 Task: Send an email with the signature Evan Adams with the subject 'Request for project feedback' and the message 'Please let me know if there are any changes to the requirements for the project.' from softage.1@softage.net to softage.9@softage.net and softage.10@softage.net with CC to softage.2@softage.net
Action: Key pressed n
Screenshot: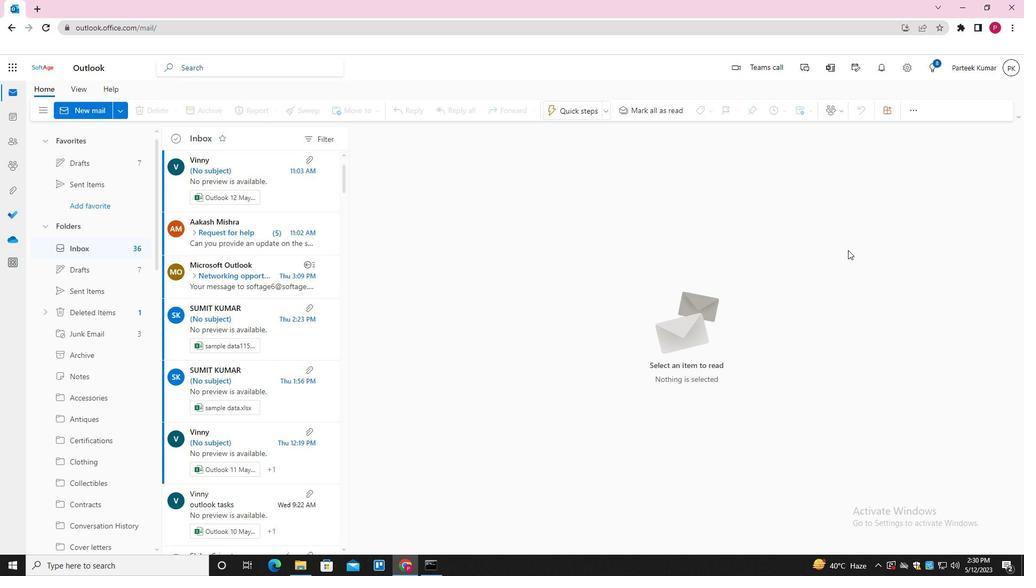 
Action: Mouse moved to (717, 112)
Screenshot: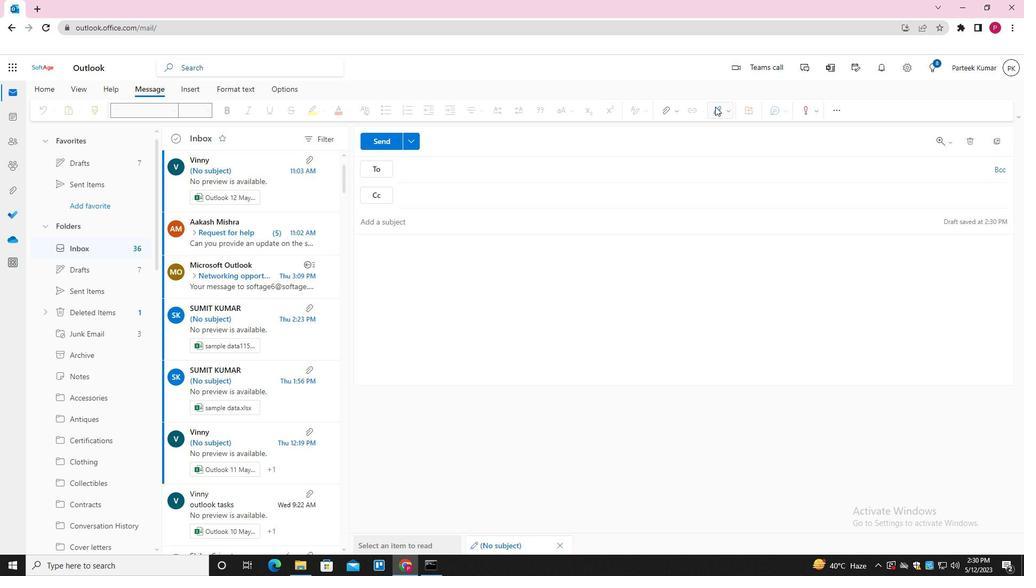 
Action: Mouse pressed left at (717, 112)
Screenshot: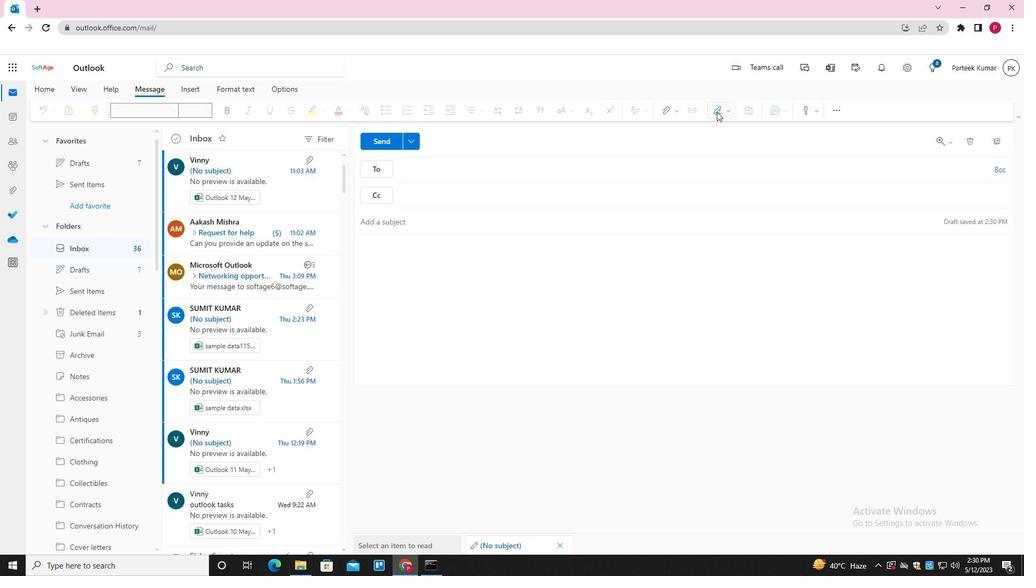 
Action: Mouse moved to (703, 154)
Screenshot: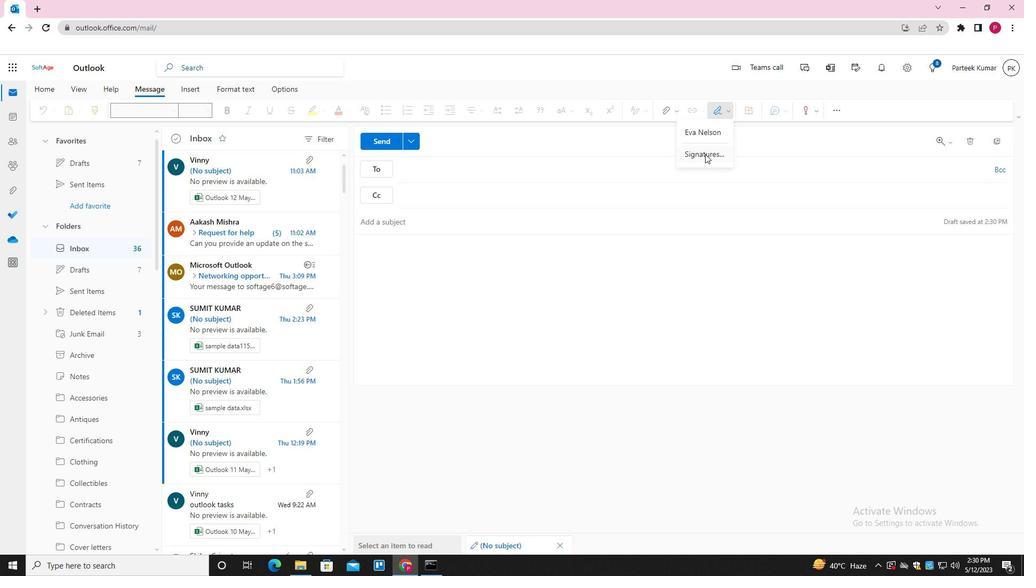 
Action: Mouse pressed left at (703, 154)
Screenshot: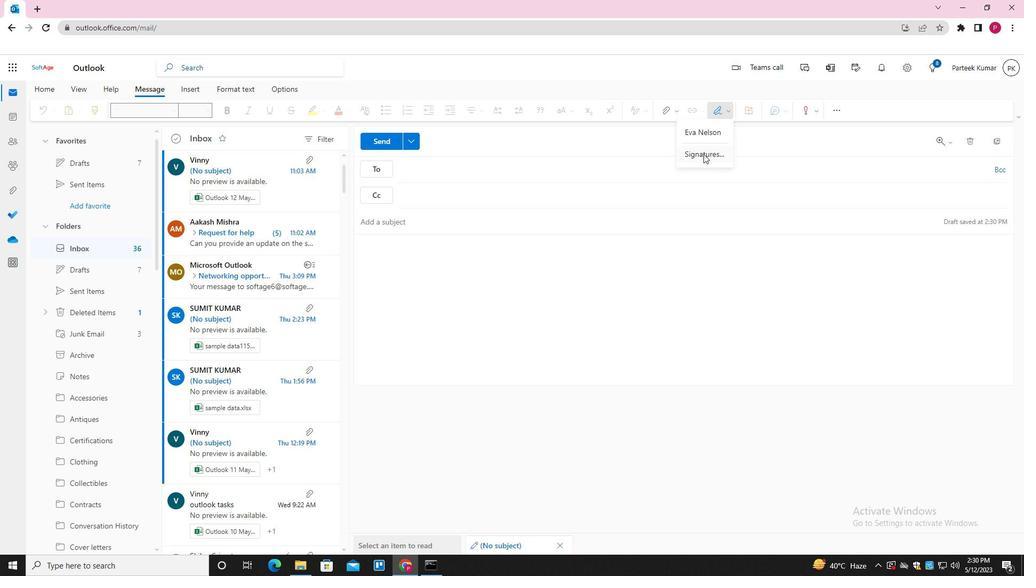 
Action: Mouse moved to (728, 195)
Screenshot: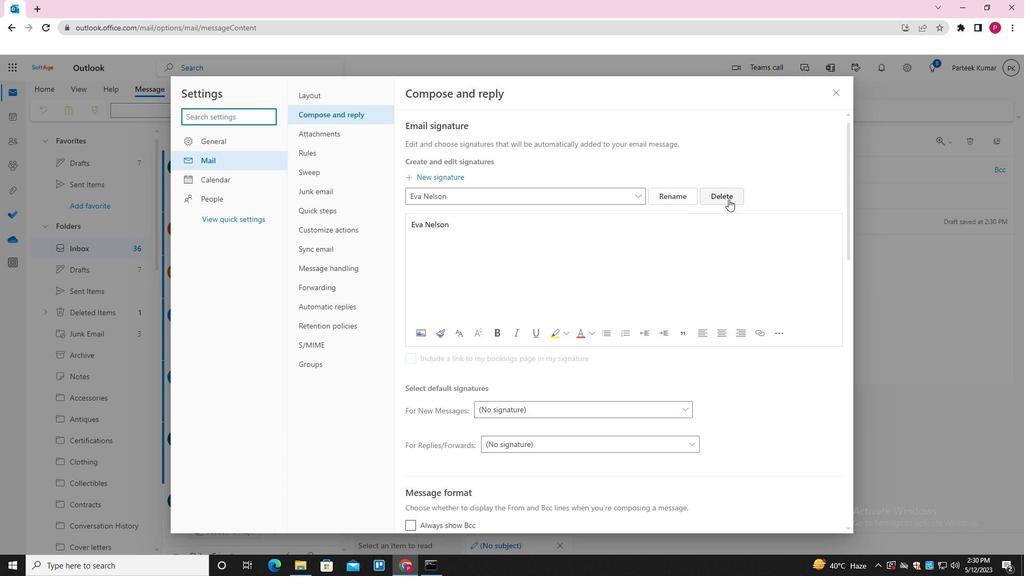 
Action: Mouse pressed left at (728, 195)
Screenshot: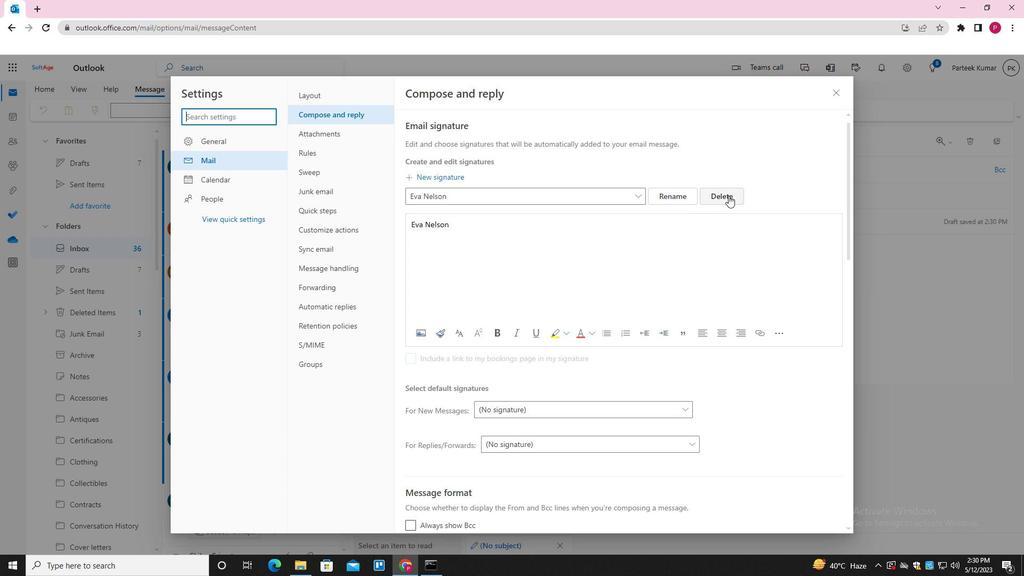 
Action: Mouse moved to (581, 197)
Screenshot: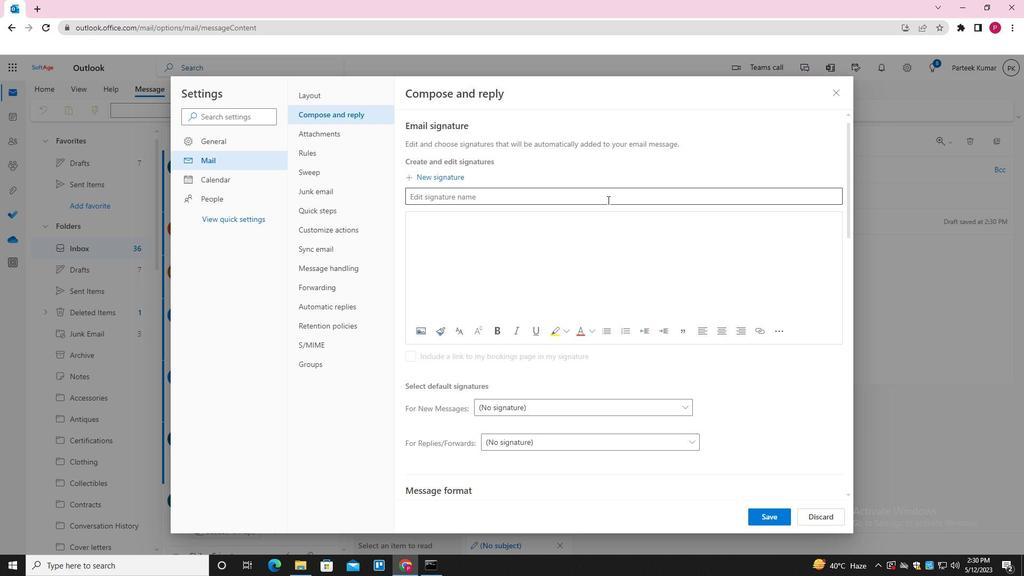 
Action: Mouse pressed left at (581, 197)
Screenshot: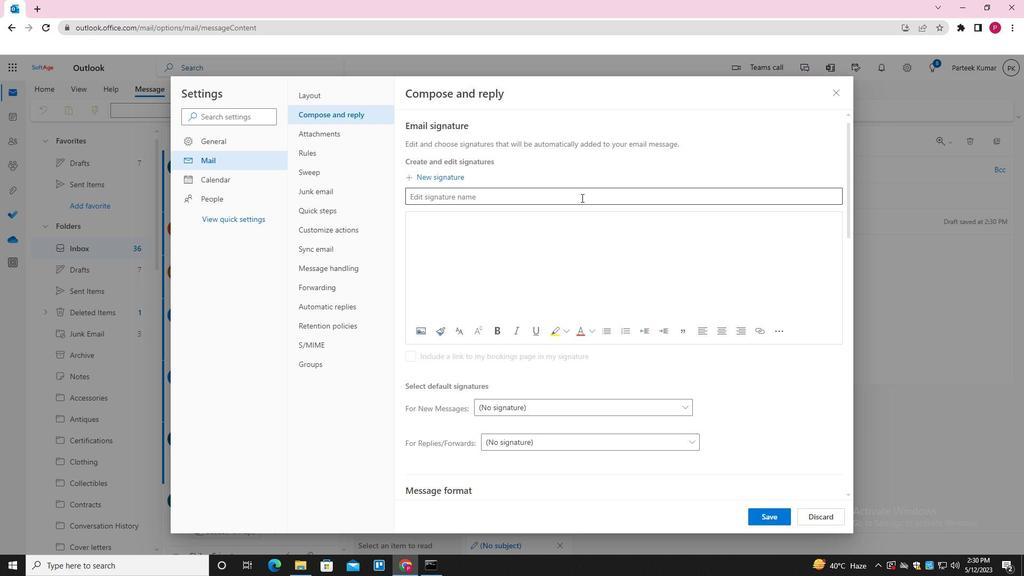 
Action: Key pressed <Key.shift>EVAN<Key.space><Key.shift>ADAMS<Key.space><Key.tab><Key.shift>EC<Key.backspace>VAN<Key.space><Key.shift>ADAMS
Screenshot: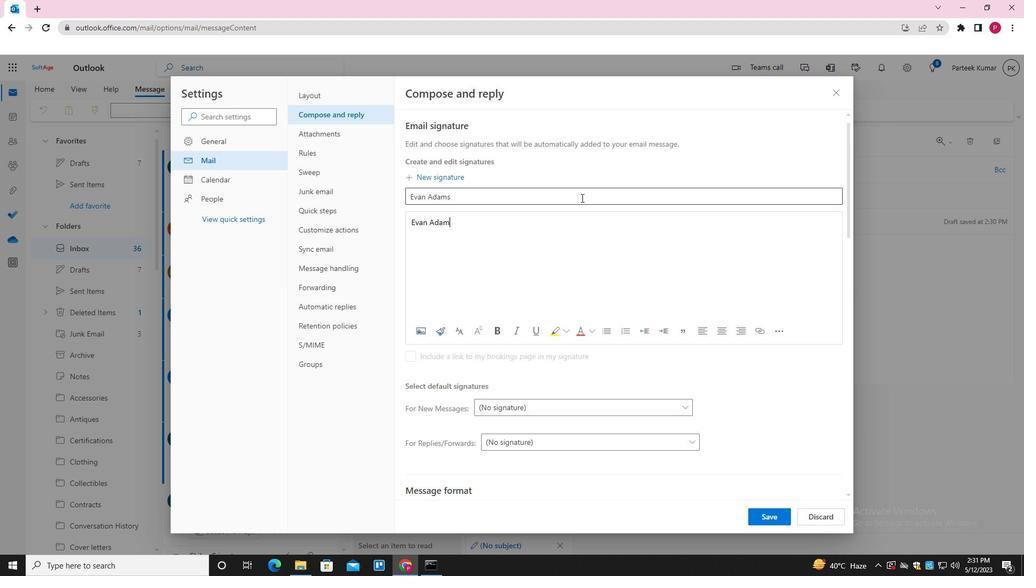 
Action: Mouse moved to (764, 514)
Screenshot: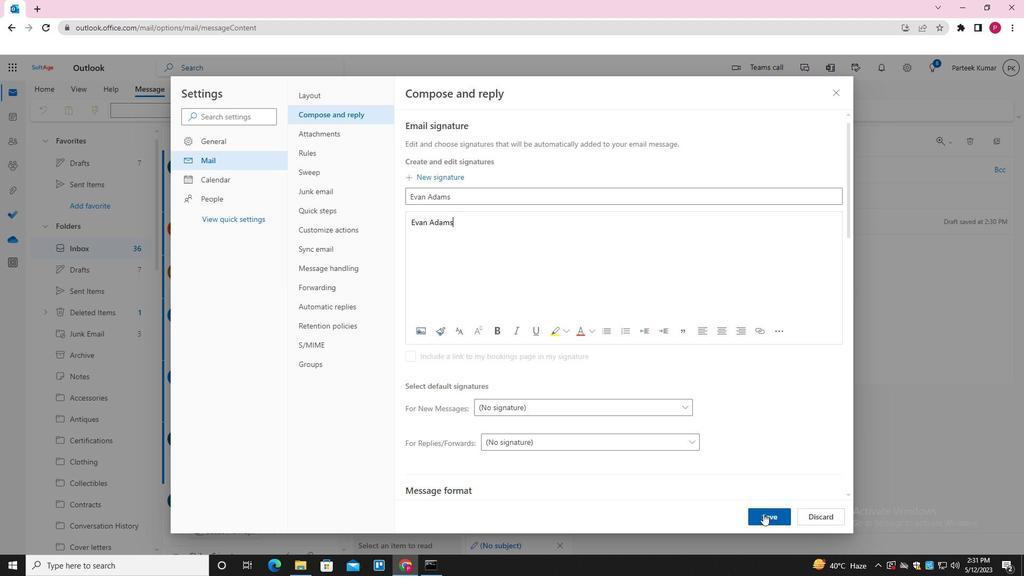 
Action: Mouse pressed left at (764, 514)
Screenshot: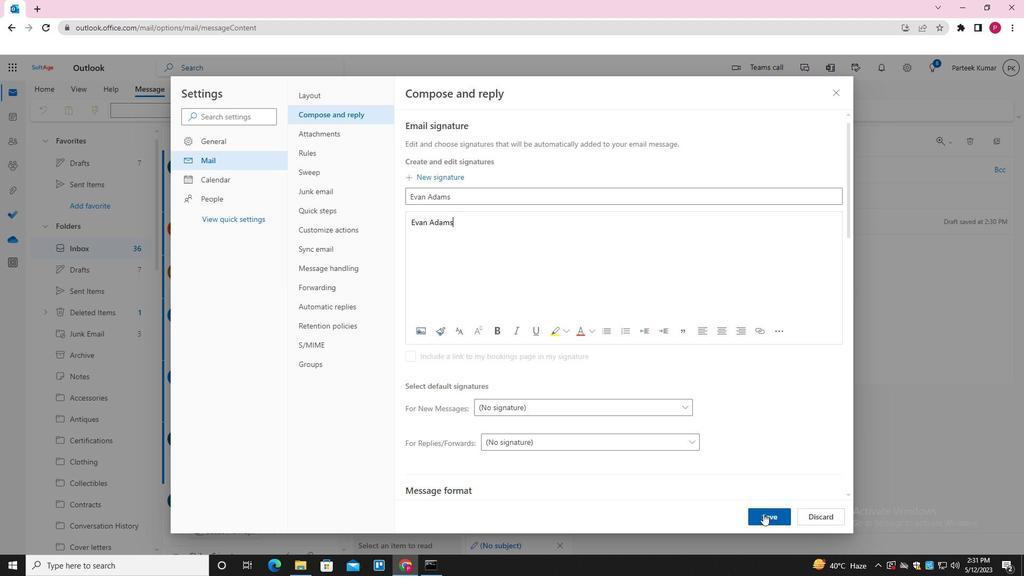 
Action: Mouse moved to (839, 92)
Screenshot: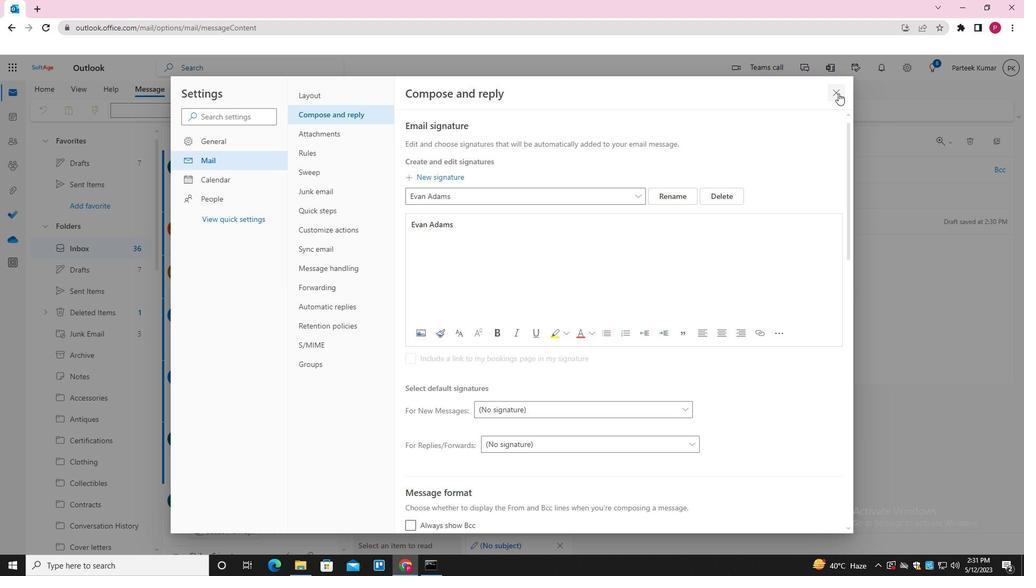 
Action: Mouse pressed left at (839, 92)
Screenshot: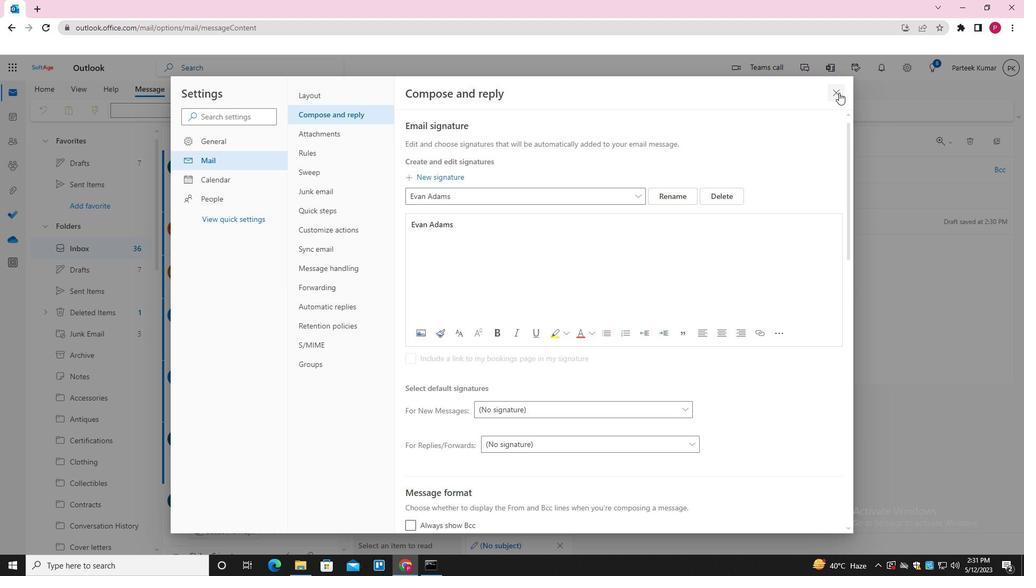 
Action: Mouse moved to (713, 109)
Screenshot: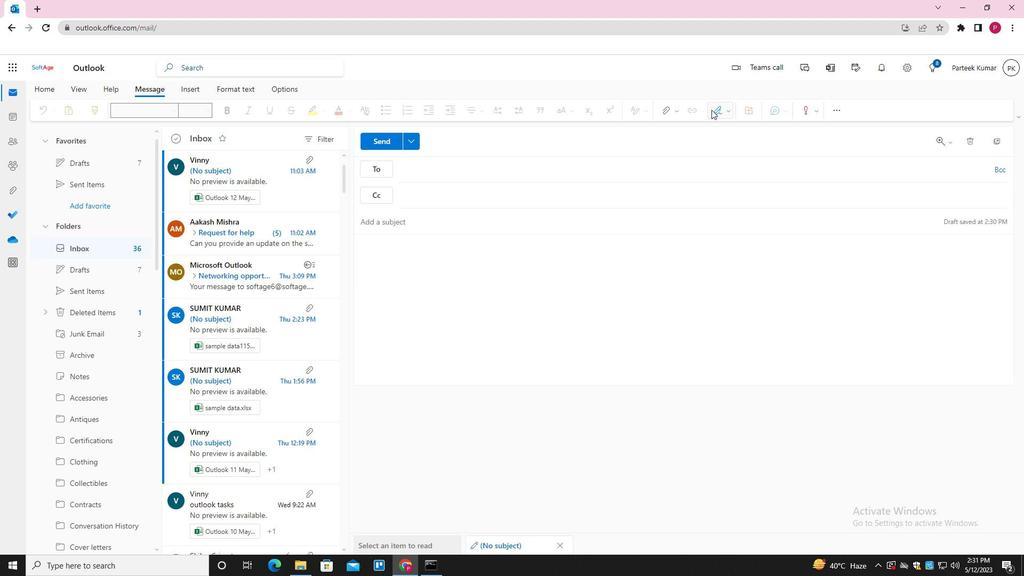 
Action: Mouse pressed left at (713, 109)
Screenshot: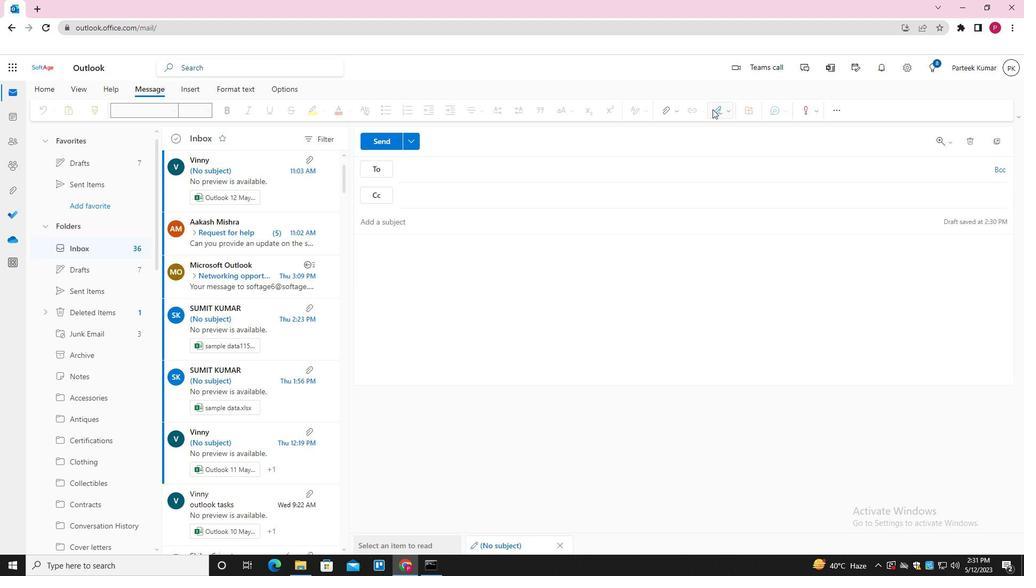 
Action: Mouse moved to (706, 133)
Screenshot: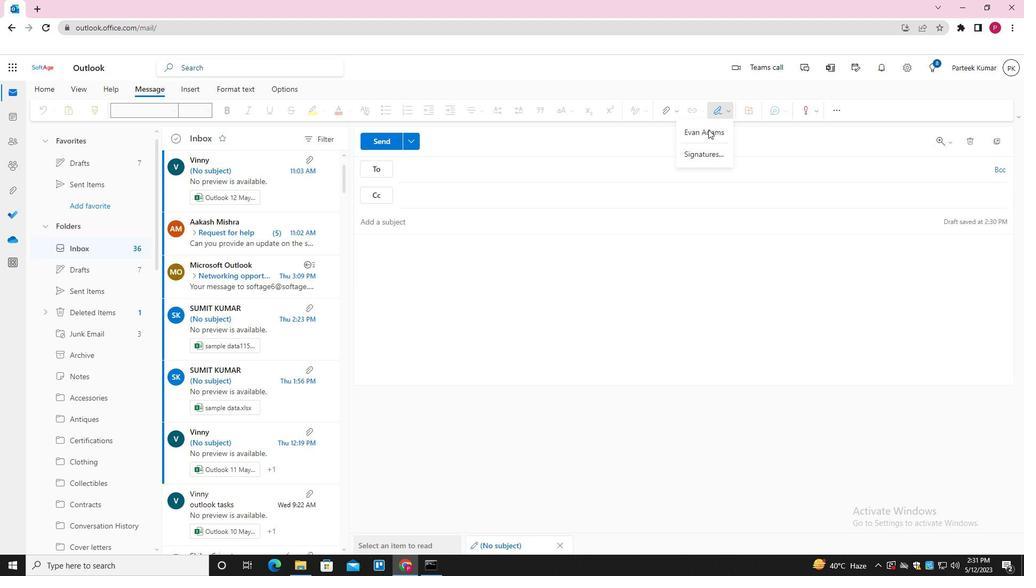
Action: Mouse pressed left at (706, 133)
Screenshot: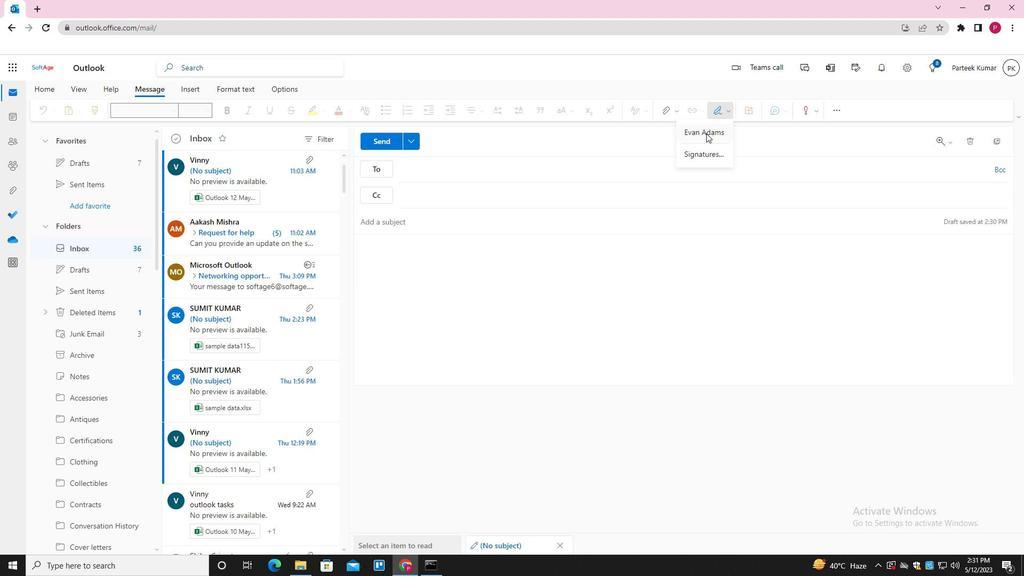 
Action: Mouse moved to (491, 224)
Screenshot: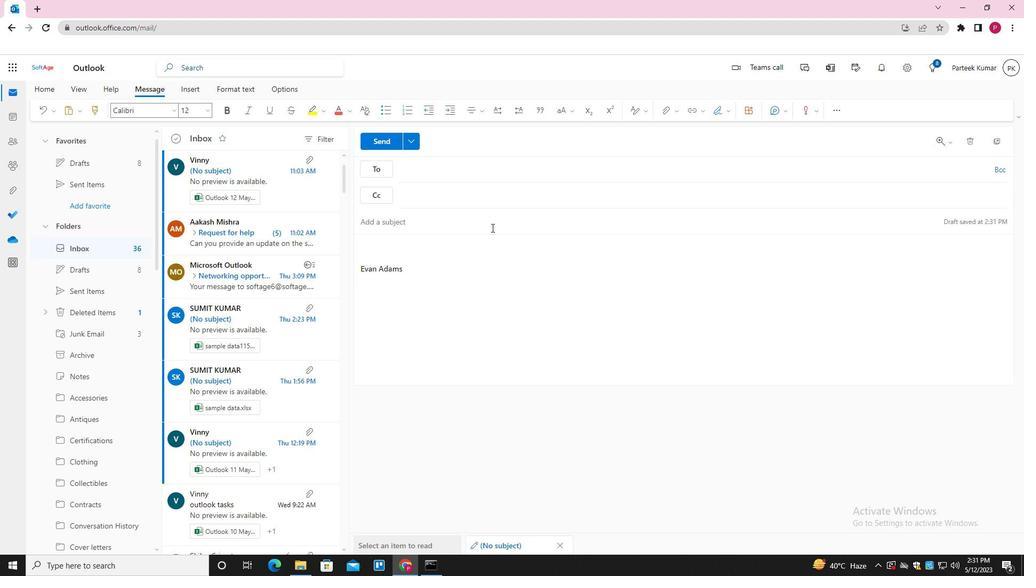 
Action: Mouse pressed left at (491, 224)
Screenshot: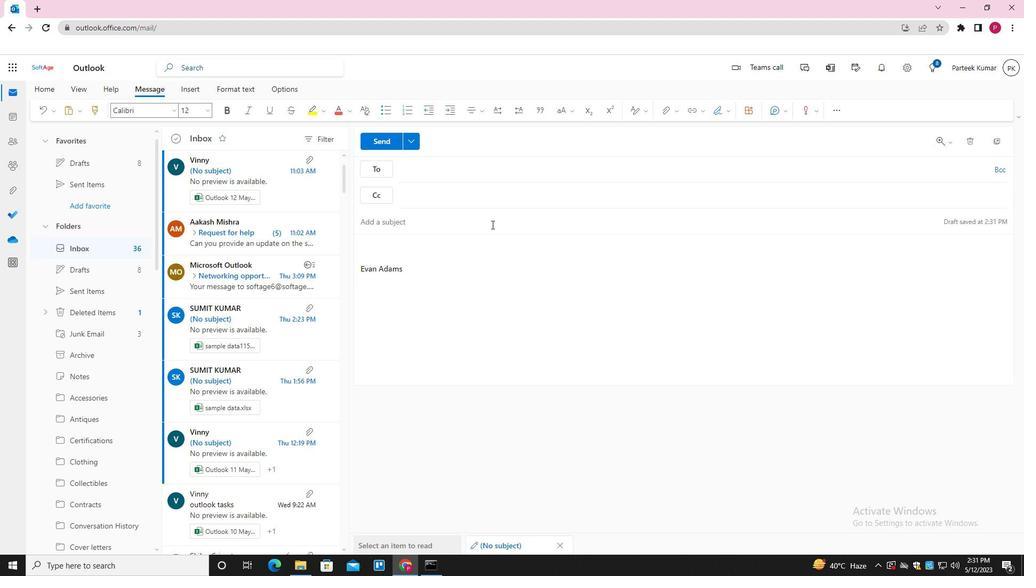 
Action: Key pressed <Key.shift>REQUEST<Key.space>FOR<Key.space>PROJECT<Key.space>FEEDBACK<Key.space>
Screenshot: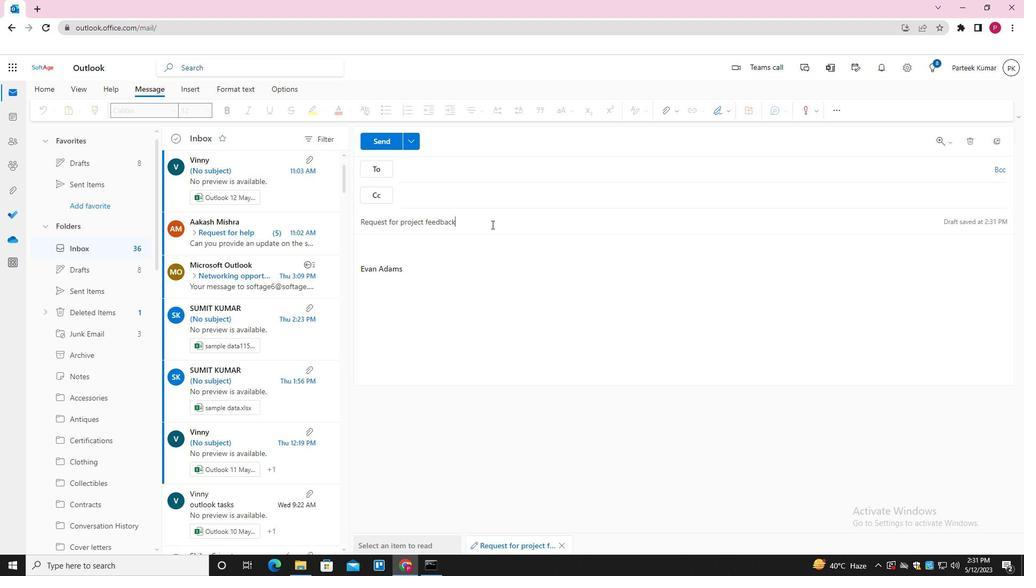 
Action: Mouse moved to (421, 251)
Screenshot: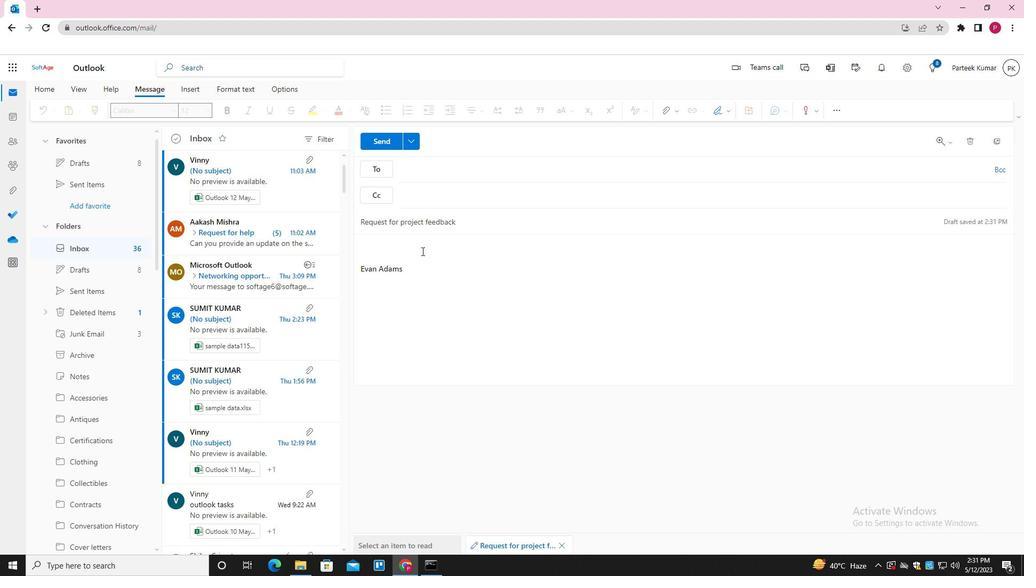 
Action: Key pressed <Key.tab><Key.shift_r>PLEASE<Key.space>LET<Key.space>ME<Key.space>KNOW<Key.space>IF<Key.space>THERE<Key.space>ARE<Key.space>ANY<Key.space>CHANGES<Key.space>TO<Key.space>THE<Key.space>EW<Key.backspace><Key.backspace>REQUIREMENTS<Key.space>FOR<Key.space>THE<Key.space>PROJECT<Key.space>
Screenshot: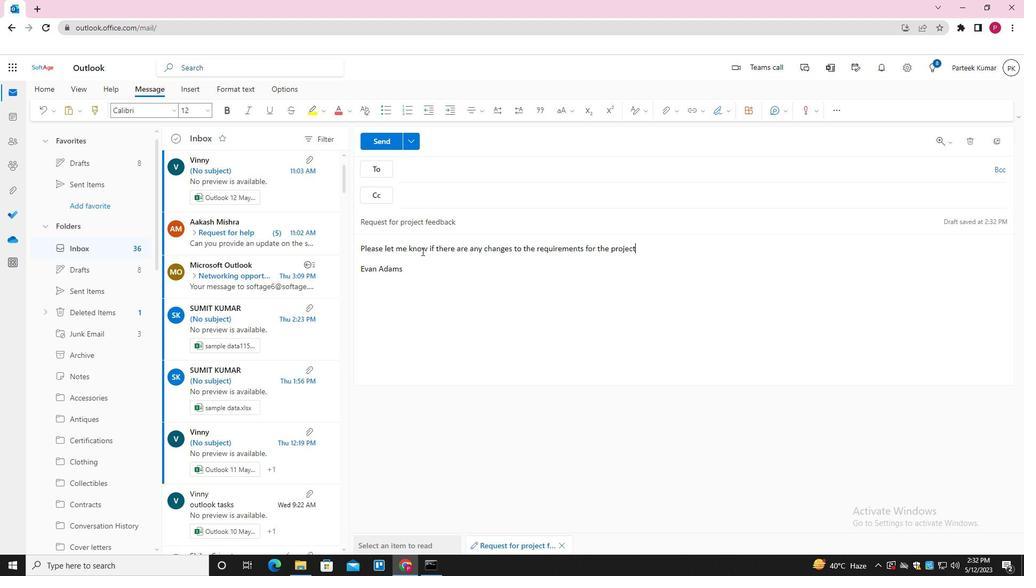 
Action: Mouse moved to (462, 171)
Screenshot: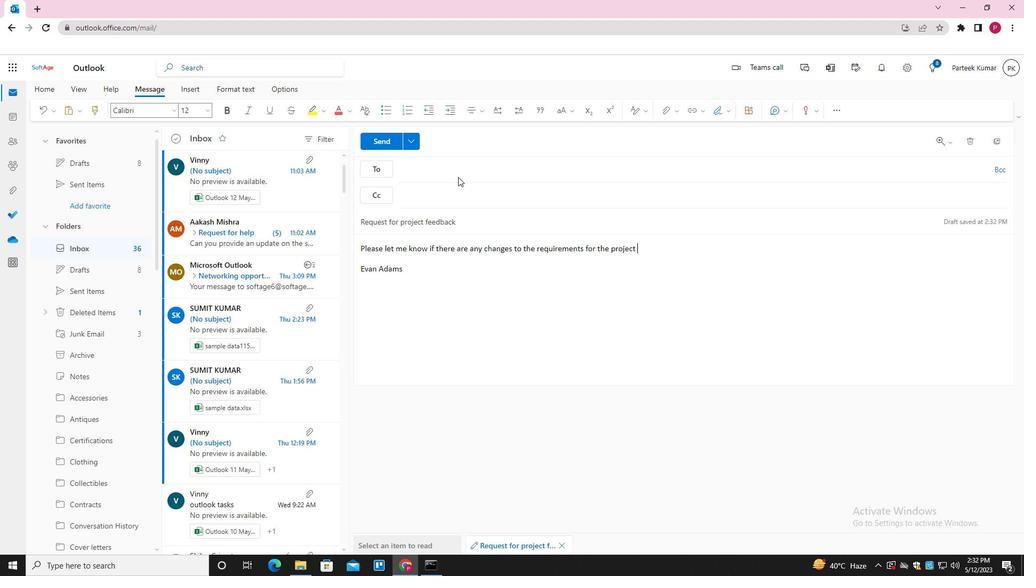 
Action: Mouse pressed left at (462, 171)
Screenshot: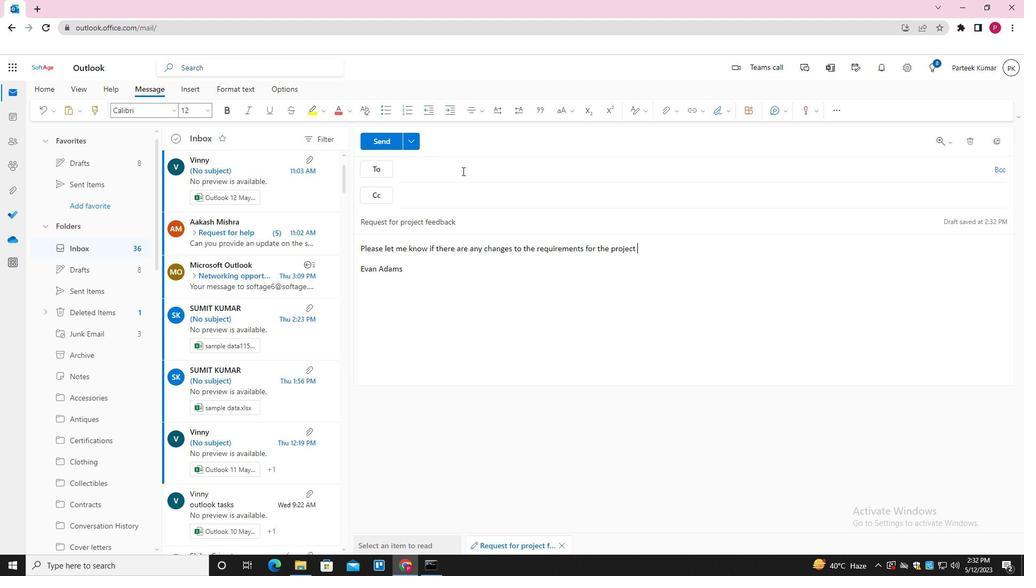 
Action: Key pressed SOFTAGE,<Key.backspace>.9<Key.shift>@SOFTAGE.NET<Key.enter>SOFTAGE.10<Key.shift>@SOFTAGE.NET<Key.enter><Key.tab>SOFTAGE.2<Key.shift>@SOFTAGE.NET<Key.enter>
Screenshot: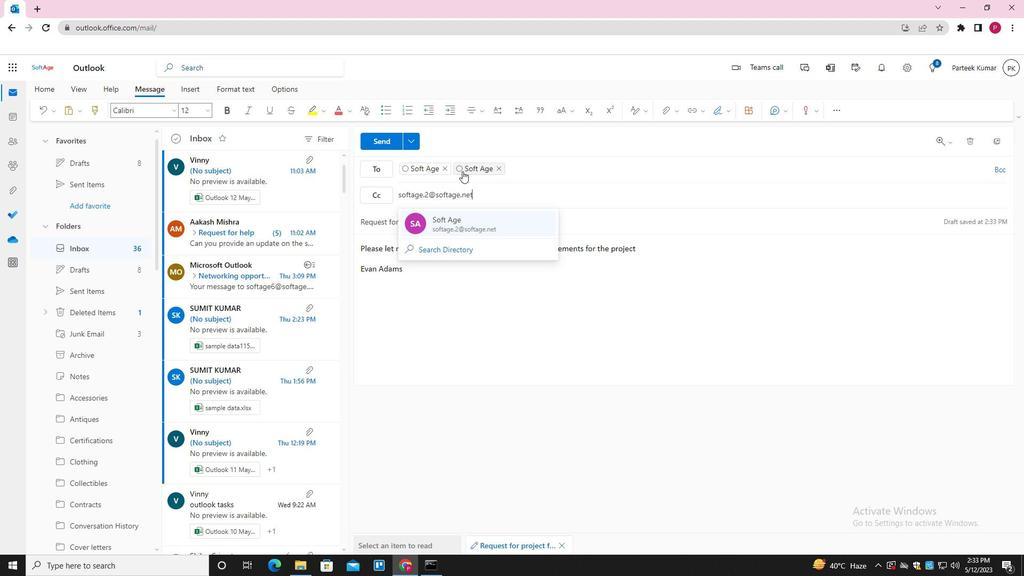 
Action: Mouse moved to (381, 140)
Screenshot: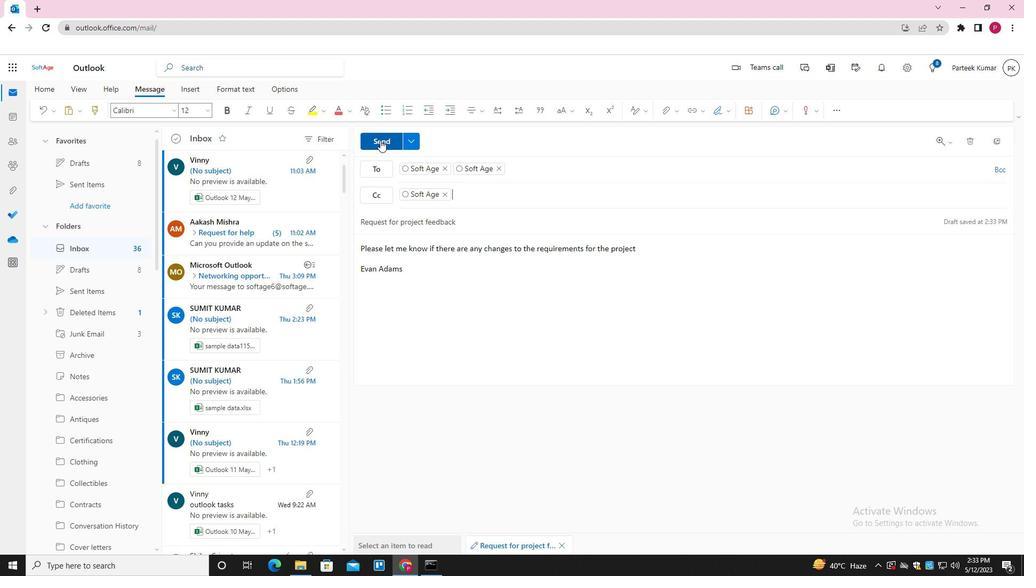 
Action: Mouse pressed left at (381, 140)
Screenshot: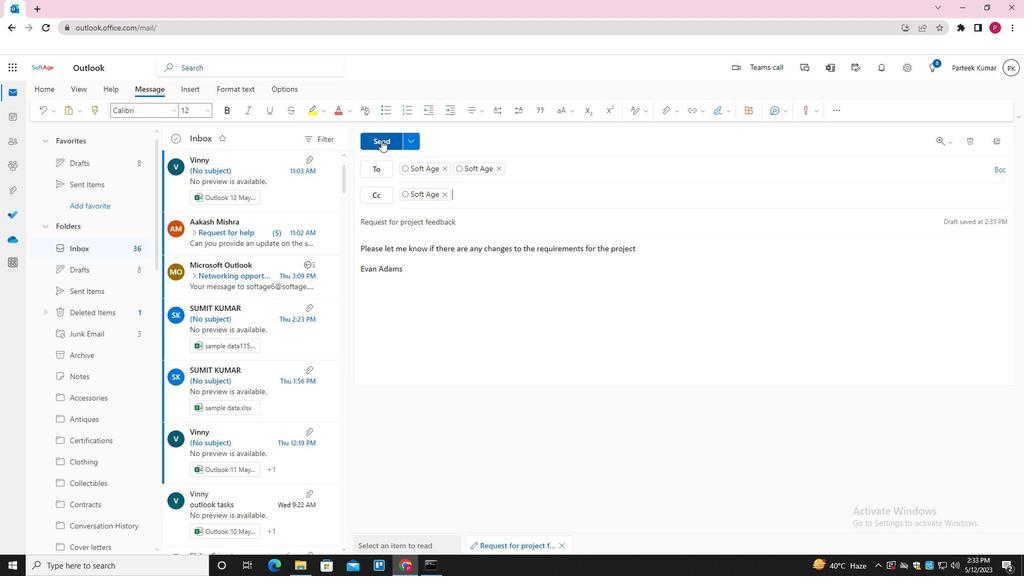
Action: Mouse moved to (618, 280)
Screenshot: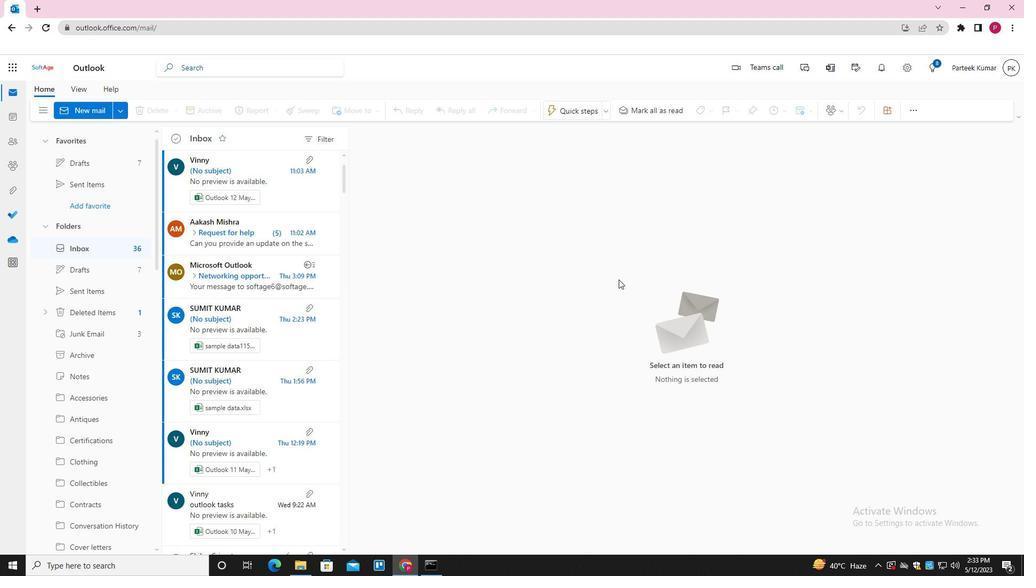
